Task: Look for products from Sprouts only.
Action: Mouse moved to (25, 89)
Screenshot: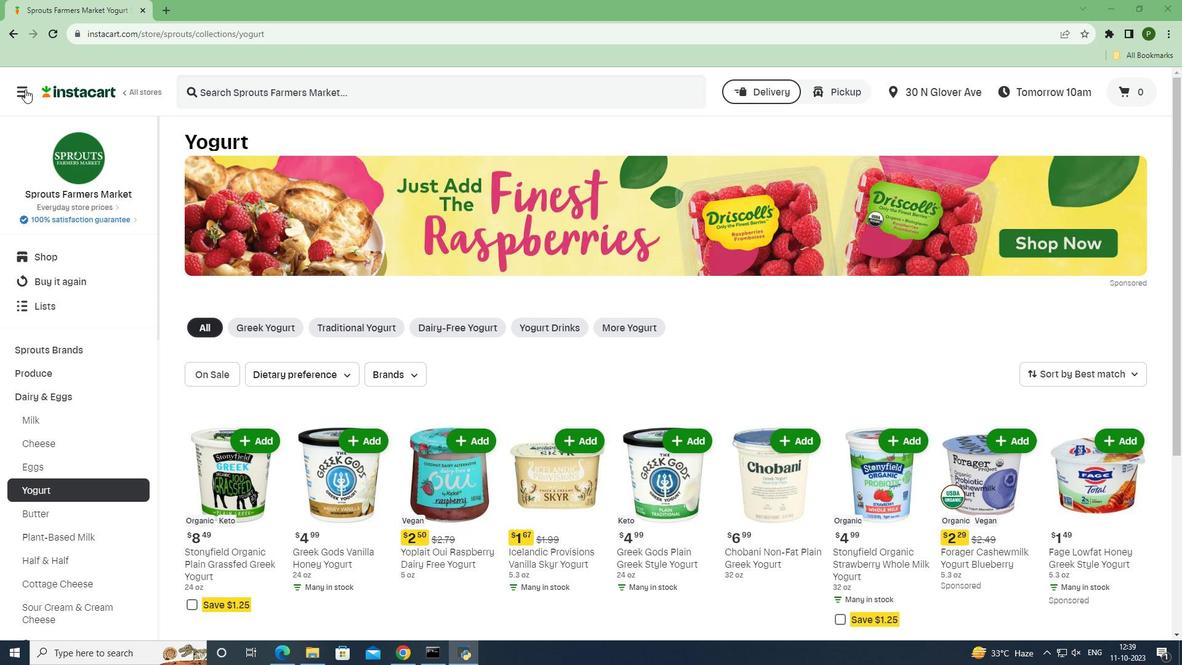 
Action: Mouse pressed left at (25, 89)
Screenshot: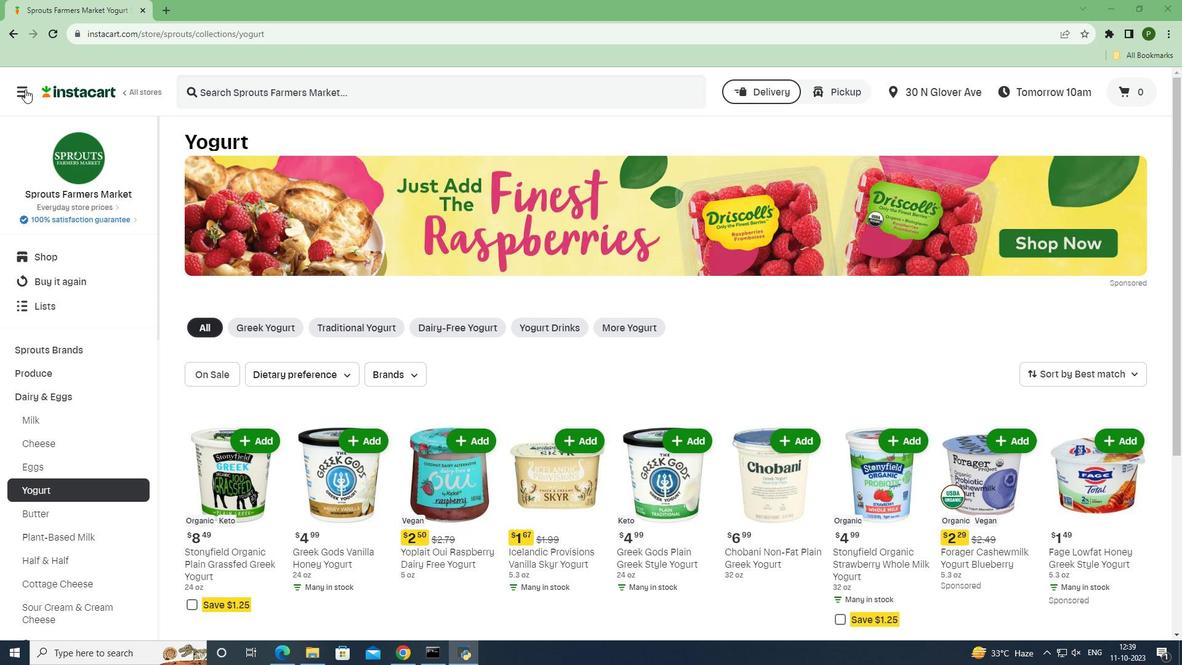 
Action: Mouse moved to (60, 325)
Screenshot: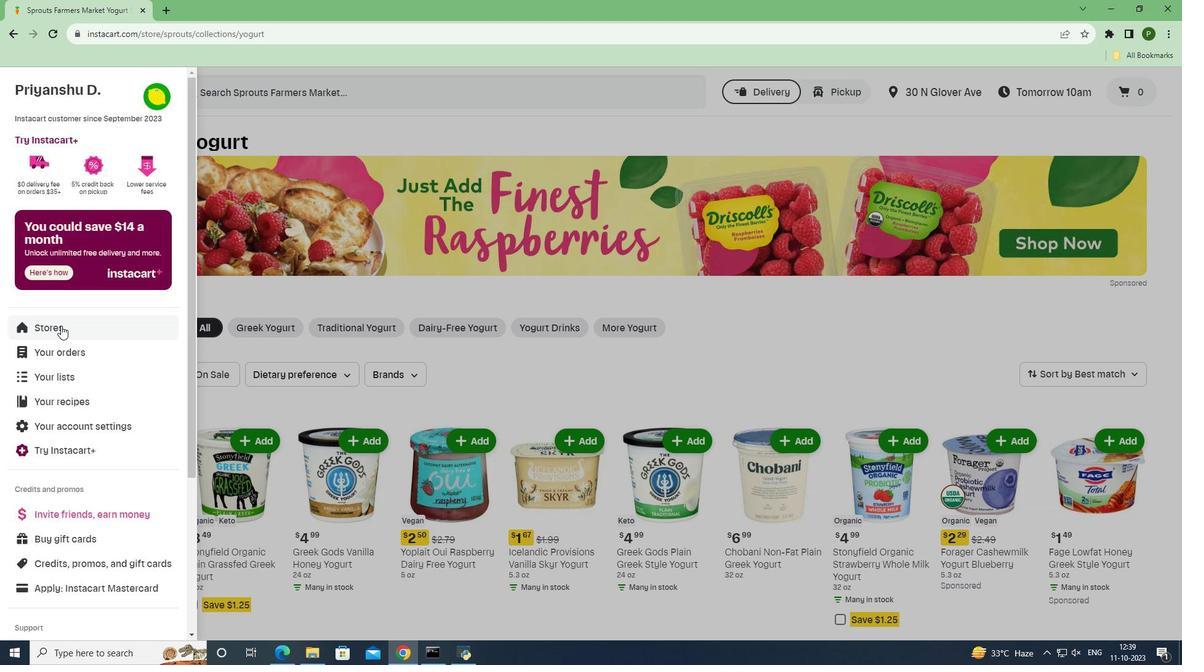 
Action: Mouse pressed left at (60, 325)
Screenshot: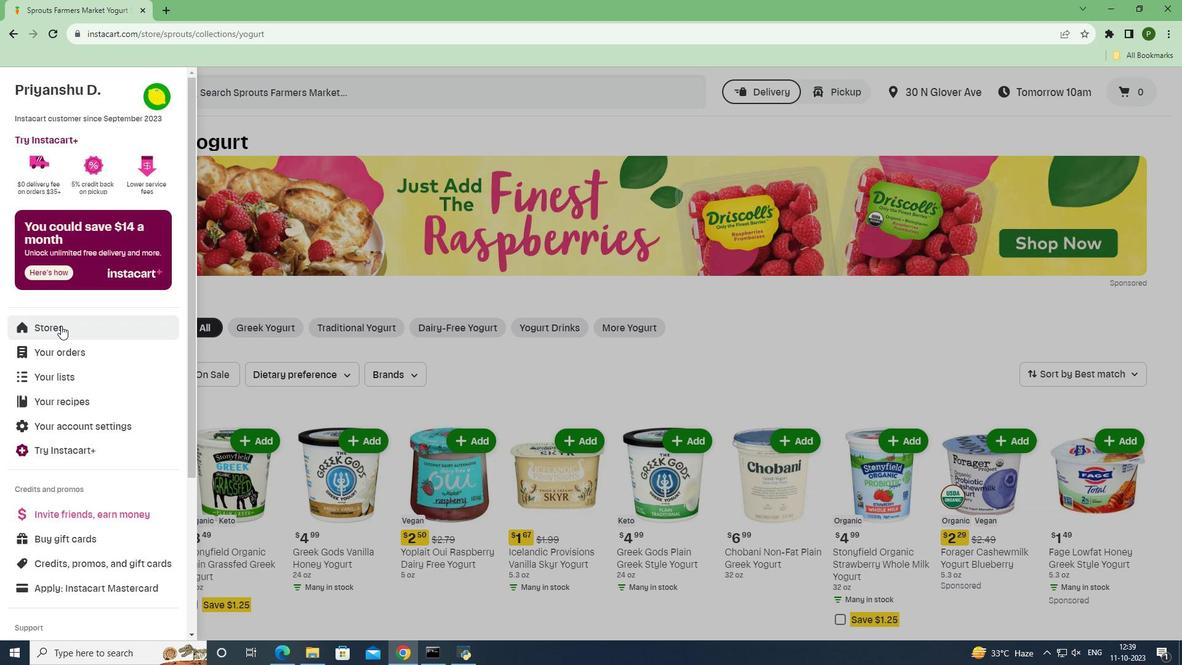 
Action: Mouse moved to (65, 323)
Screenshot: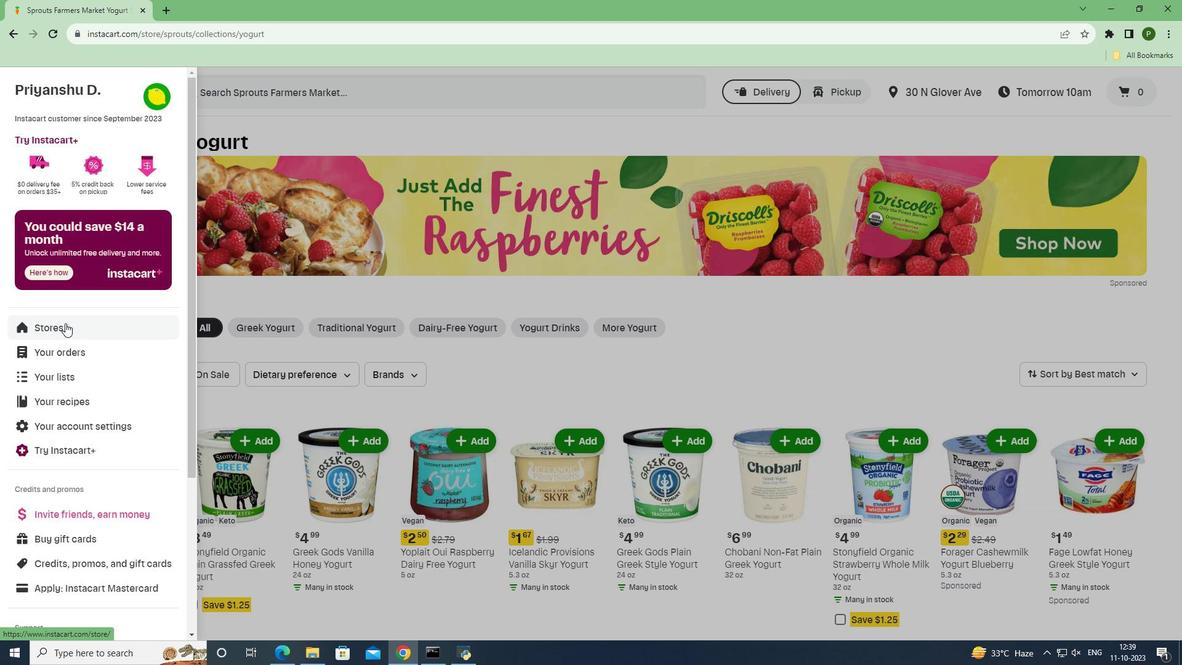 
Action: Mouse pressed left at (65, 323)
Screenshot: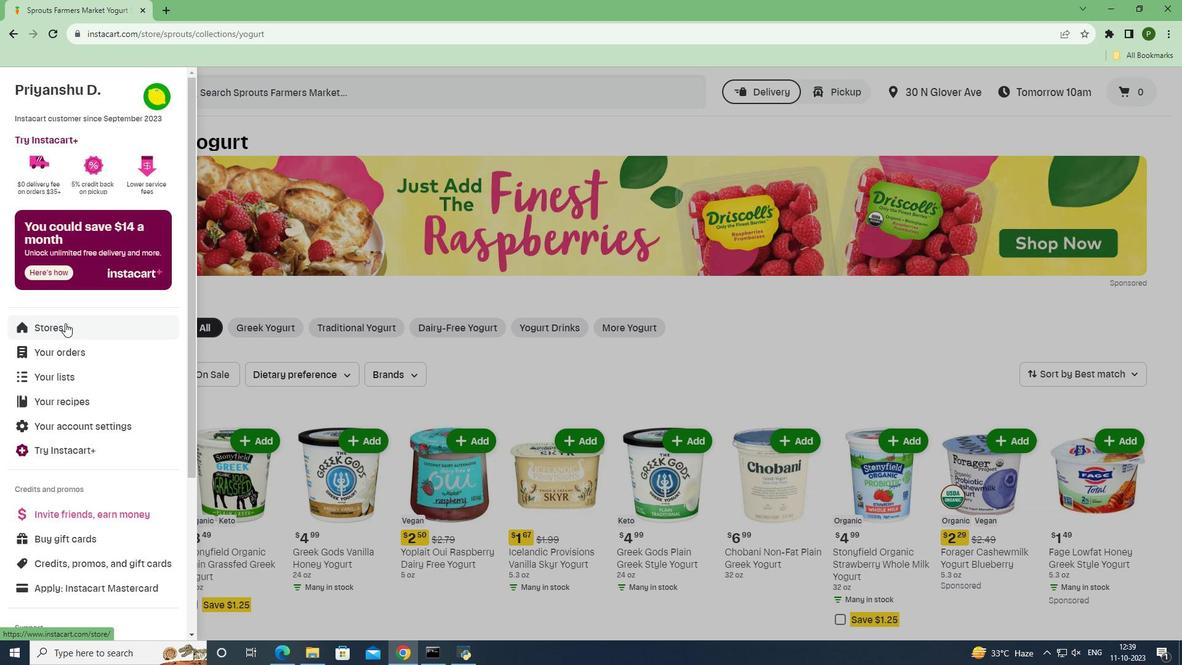 
Action: Mouse moved to (278, 139)
Screenshot: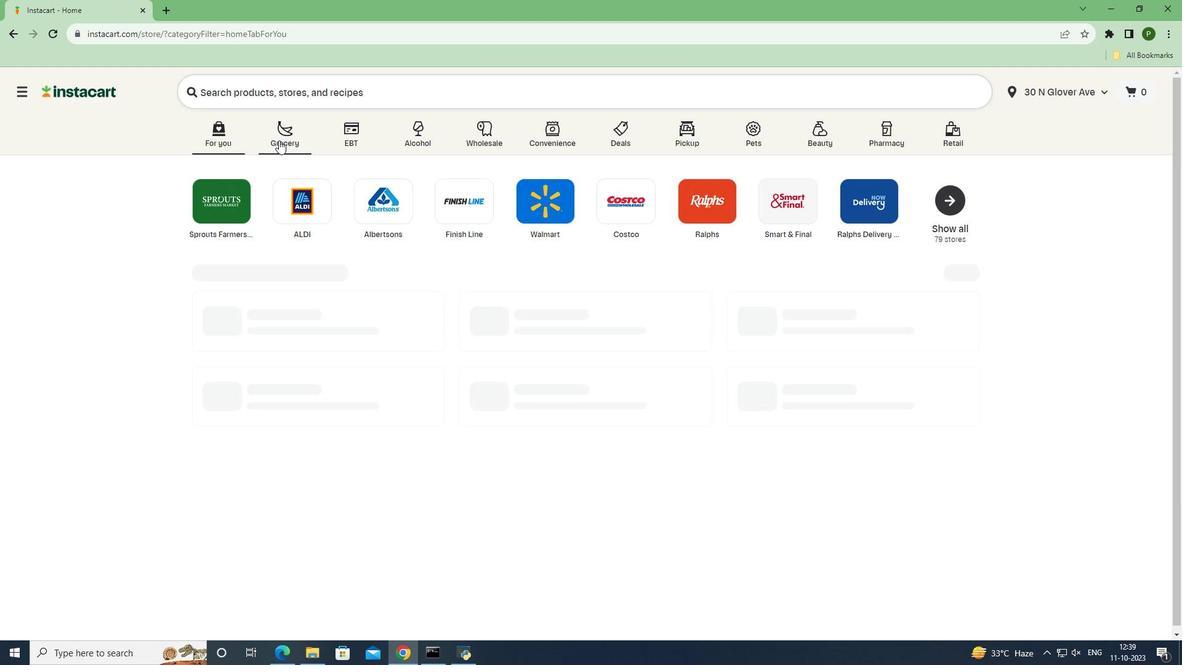 
Action: Mouse pressed left at (278, 139)
Screenshot: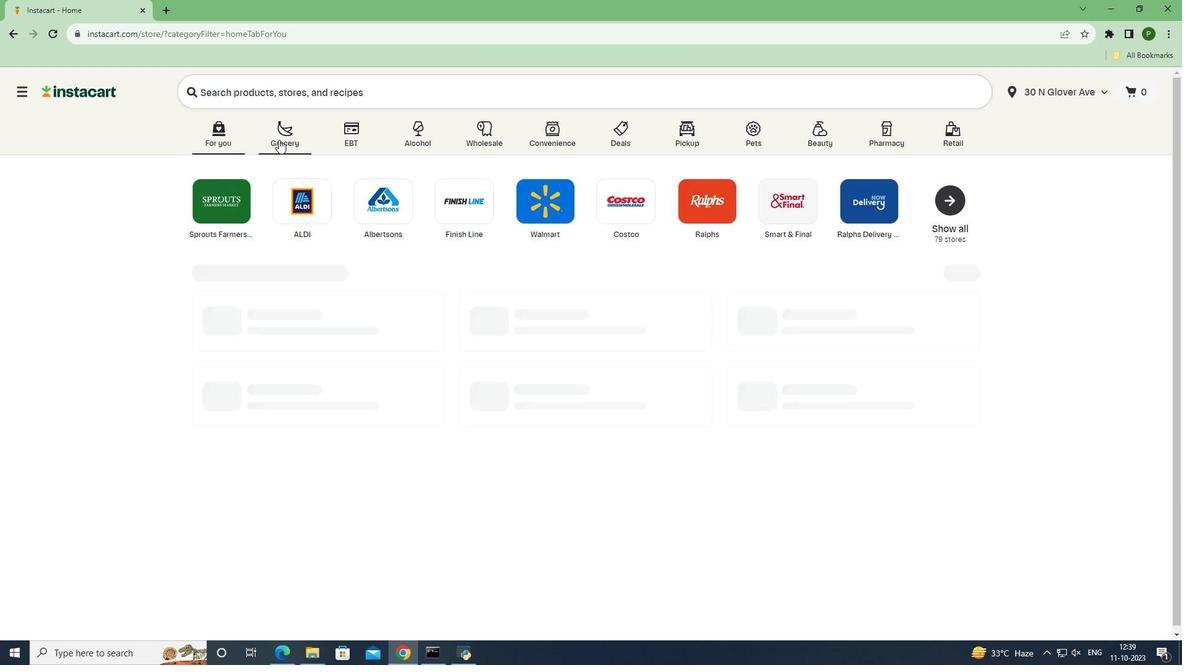 
Action: Mouse moved to (484, 291)
Screenshot: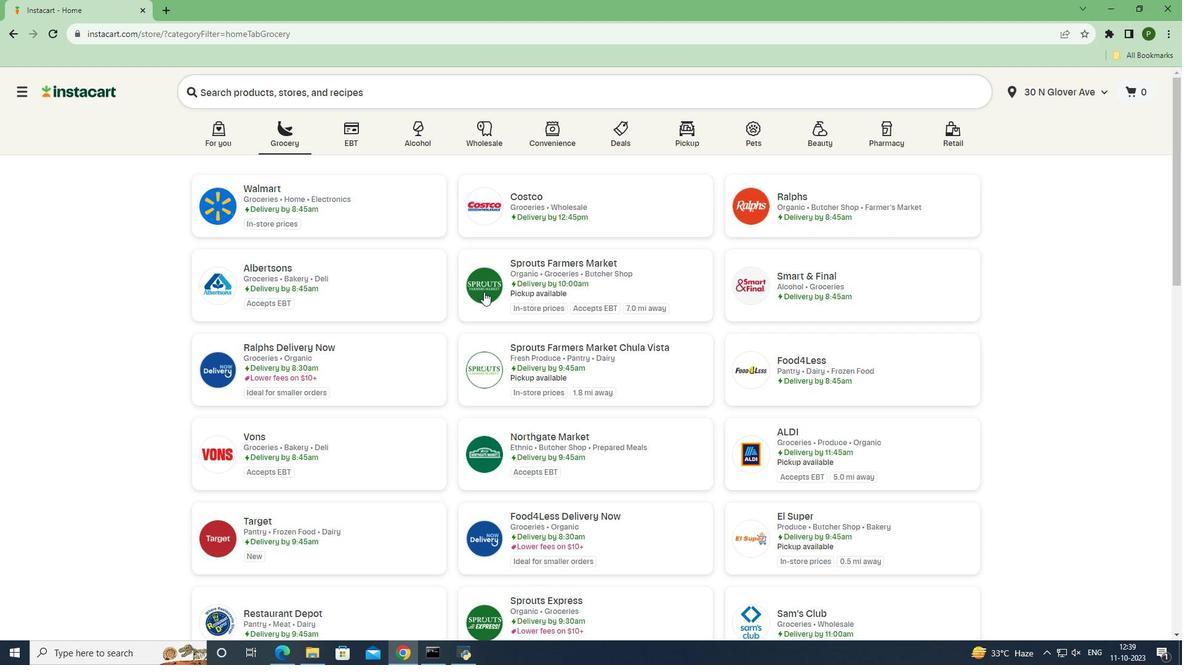
Action: Mouse pressed left at (484, 291)
Screenshot: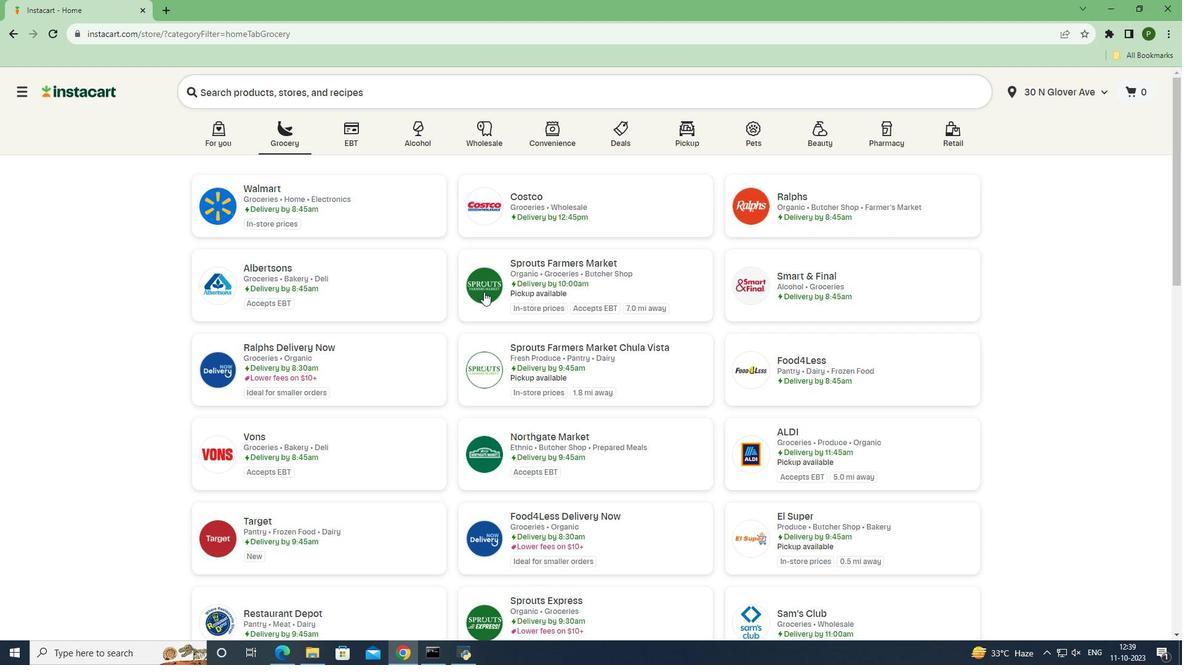 
Action: Mouse moved to (100, 397)
Screenshot: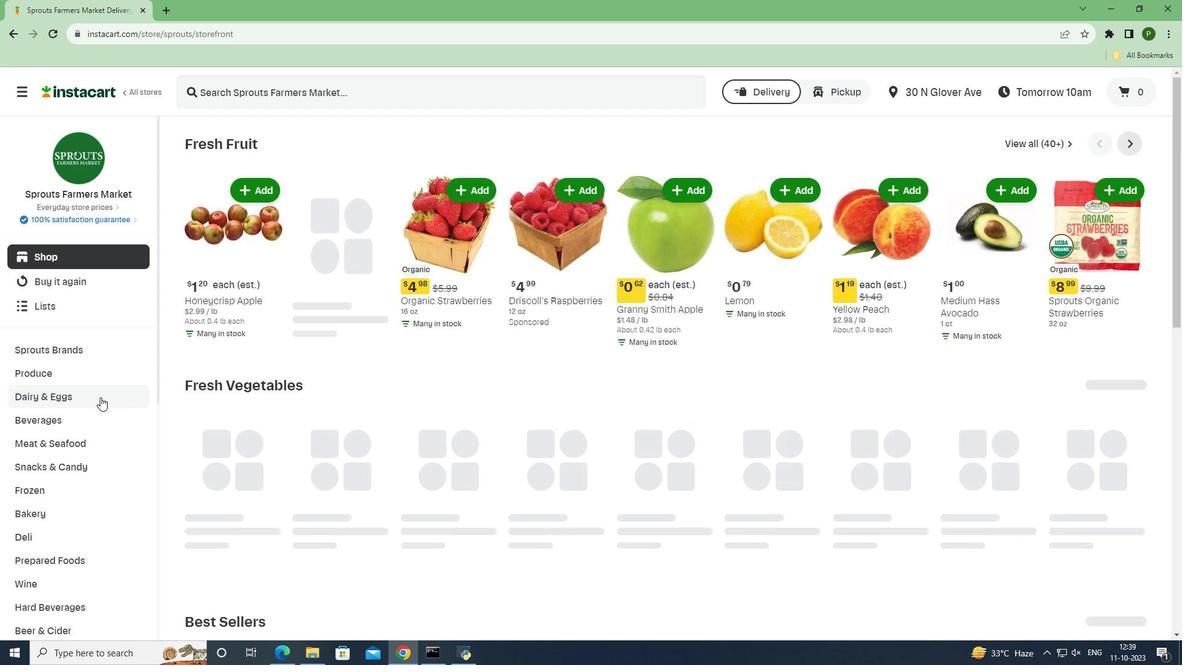 
Action: Mouse pressed left at (100, 397)
Screenshot: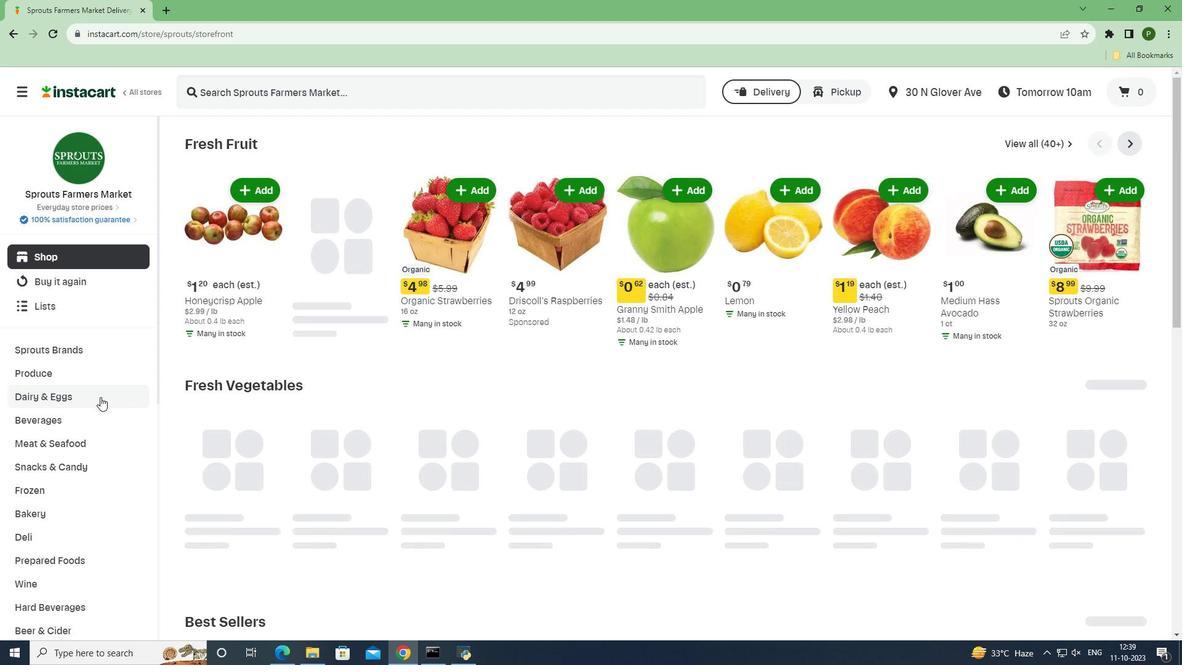 
Action: Mouse moved to (62, 512)
Screenshot: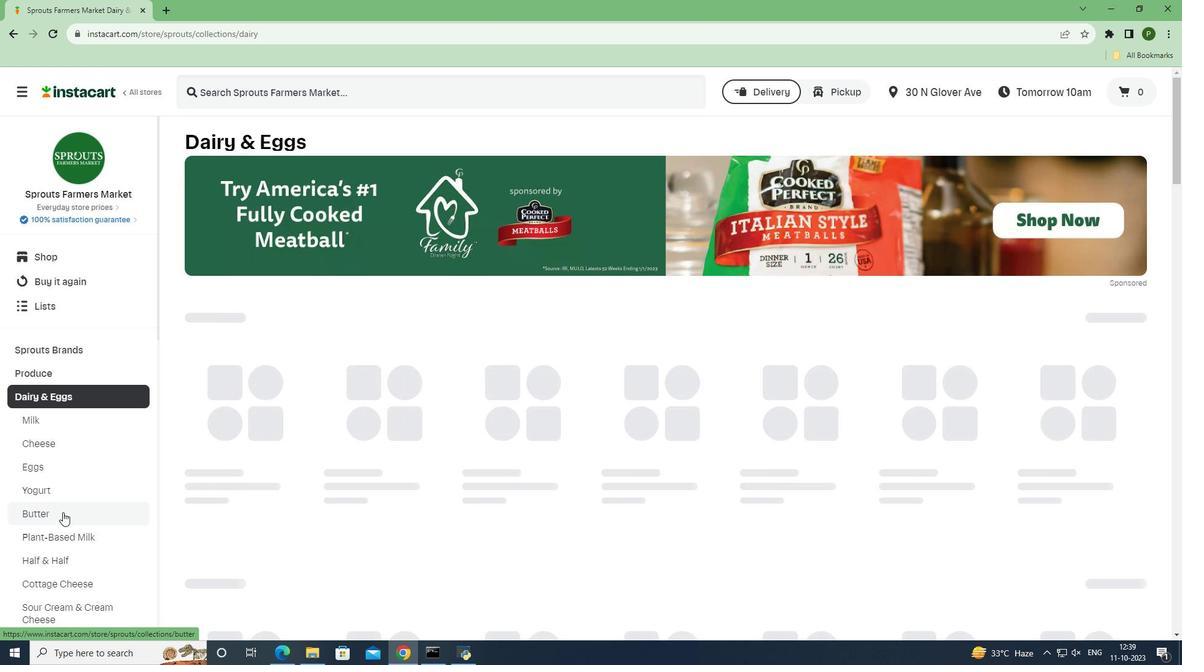 
Action: Mouse pressed left at (62, 512)
Screenshot: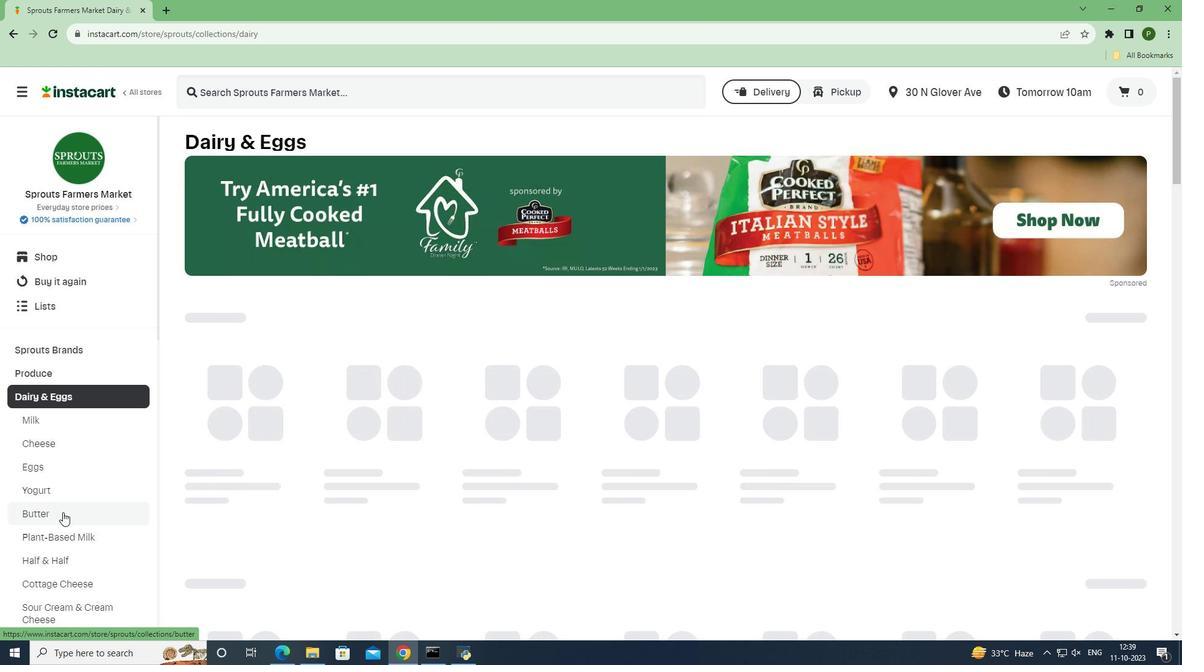 
Action: Mouse moved to (401, 264)
Screenshot: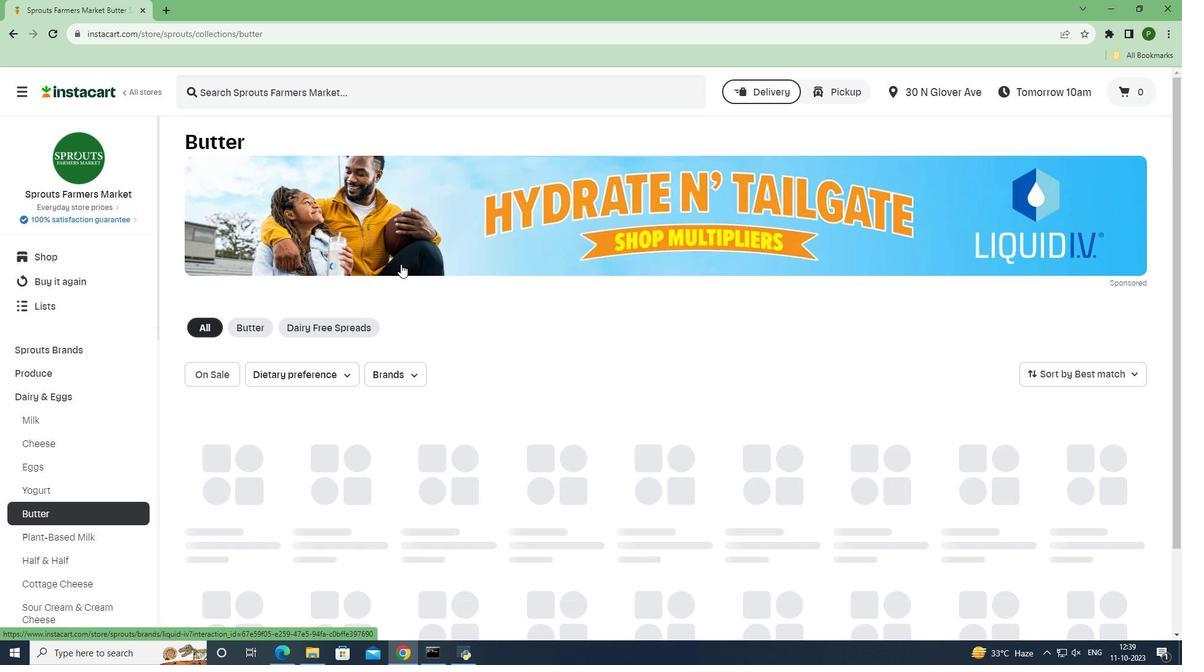 
Action: Mouse scrolled (401, 263) with delta (0, 0)
Screenshot: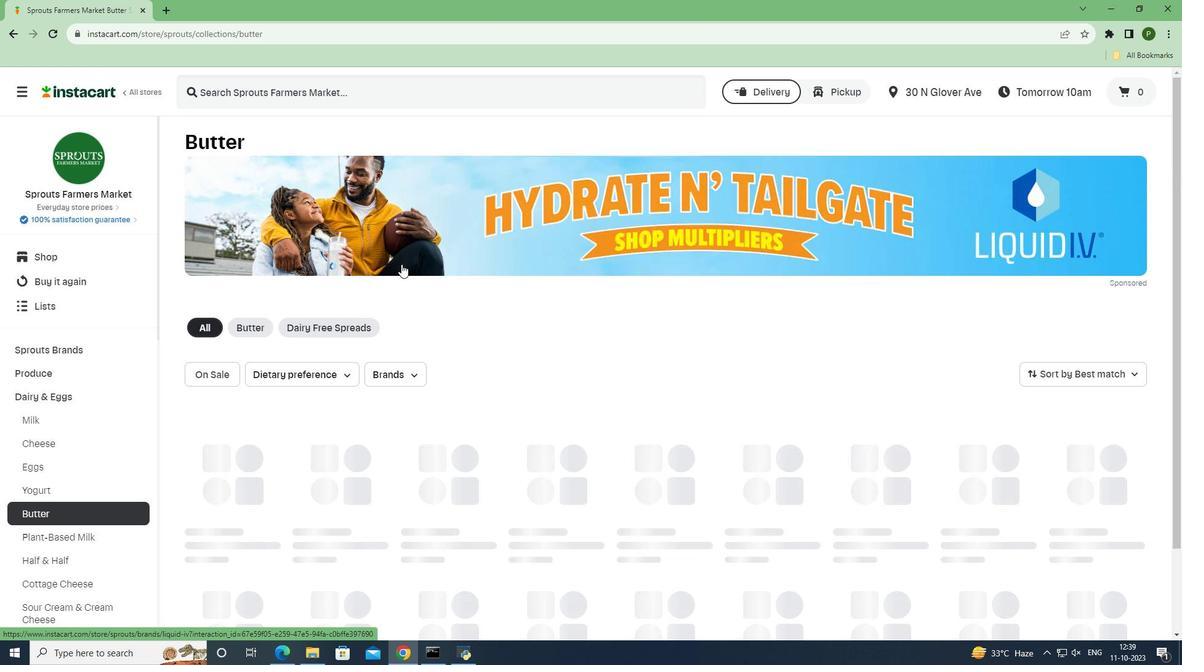 
Action: Mouse scrolled (401, 263) with delta (0, 0)
Screenshot: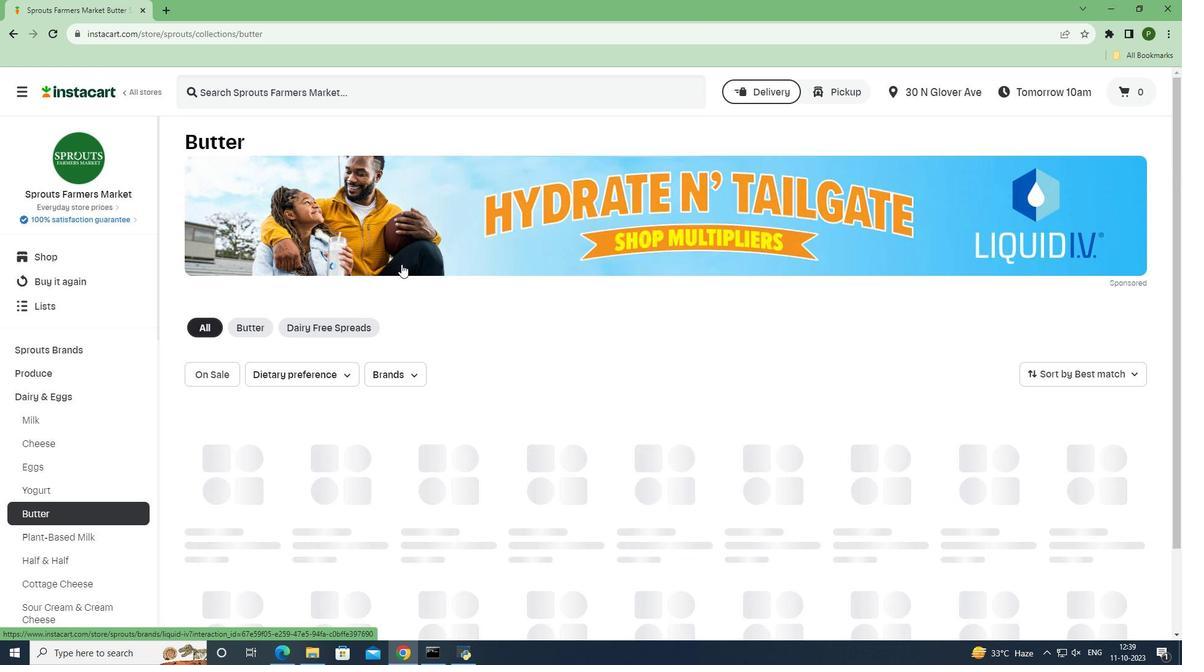 
Action: Mouse scrolled (401, 263) with delta (0, 0)
Screenshot: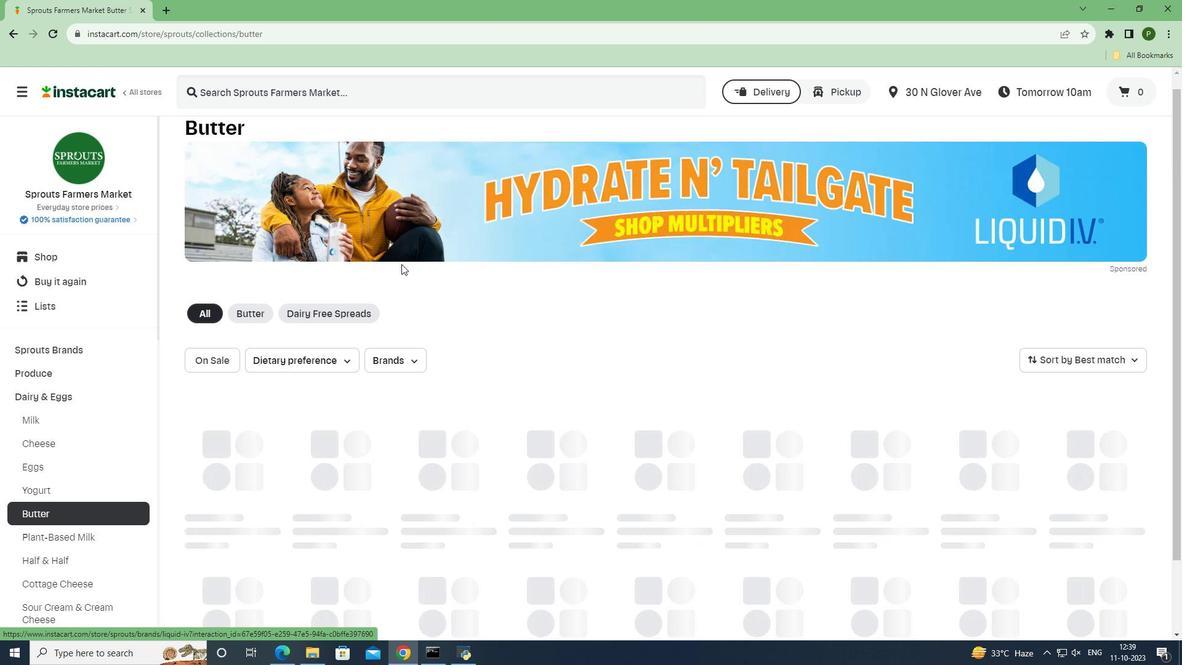 
Action: Mouse scrolled (401, 263) with delta (0, 0)
Screenshot: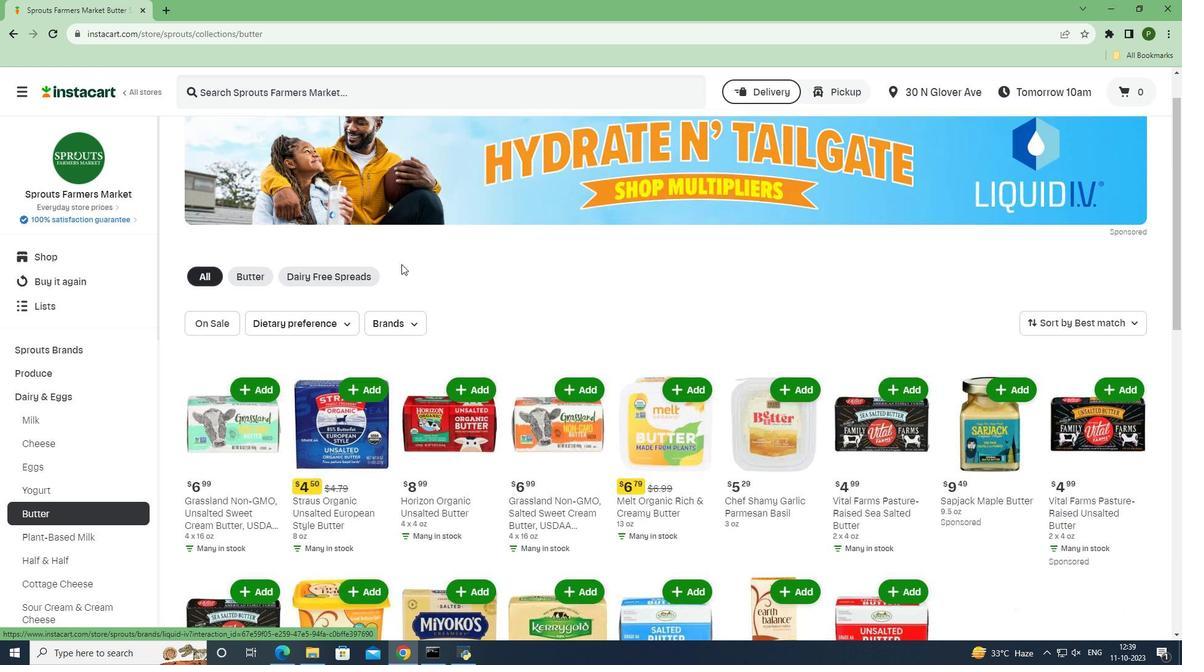 
Action: Mouse moved to (399, 155)
Screenshot: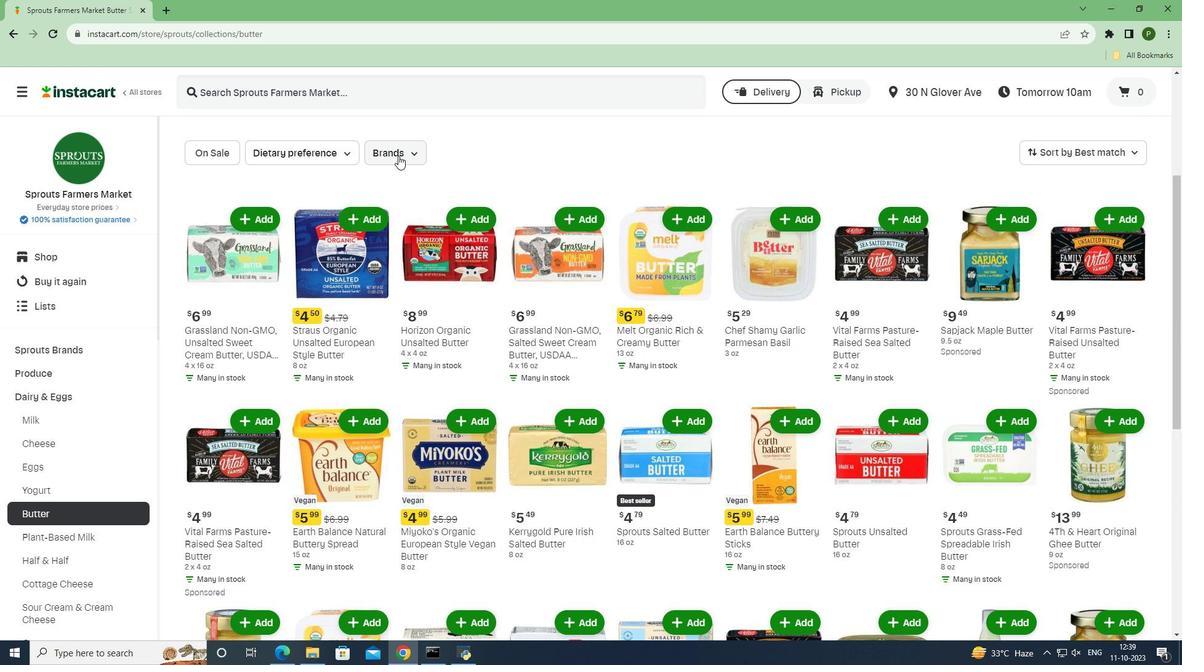 
Action: Mouse pressed left at (399, 155)
Screenshot: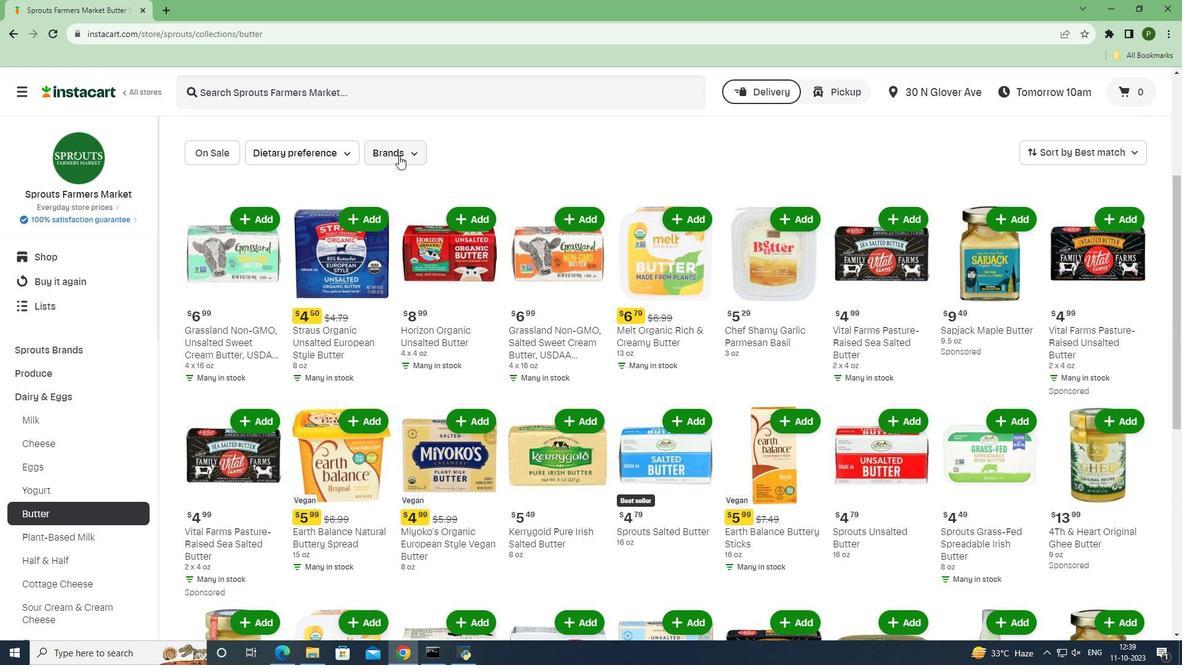 
Action: Mouse moved to (428, 220)
Screenshot: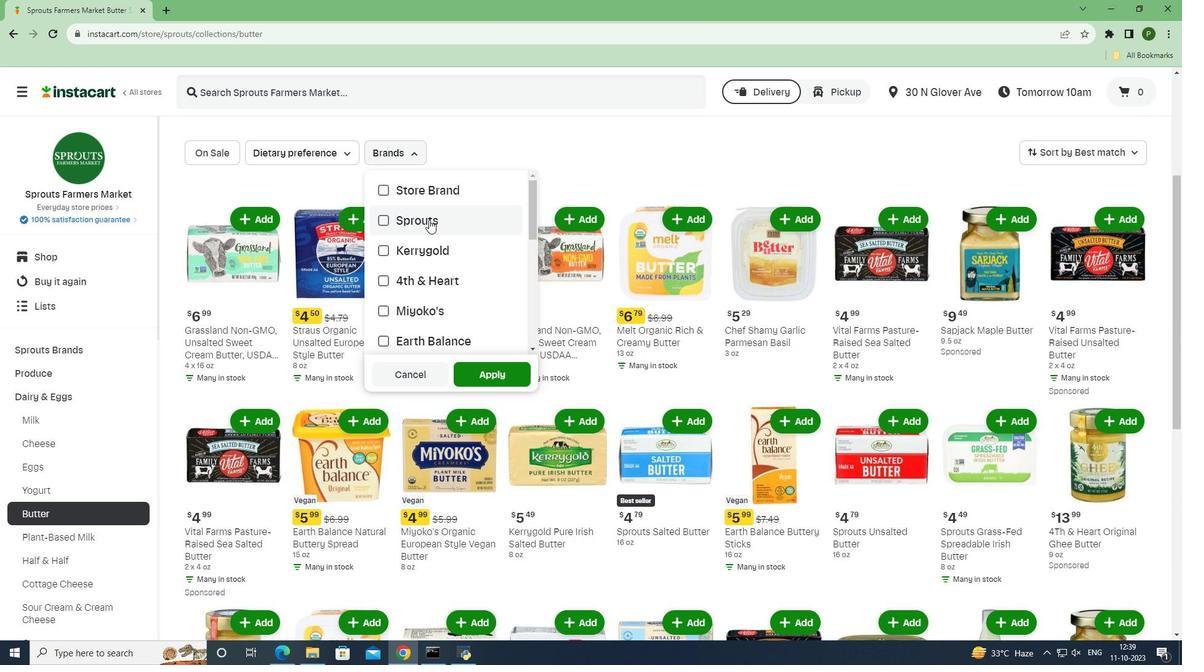 
Action: Mouse pressed left at (428, 220)
Screenshot: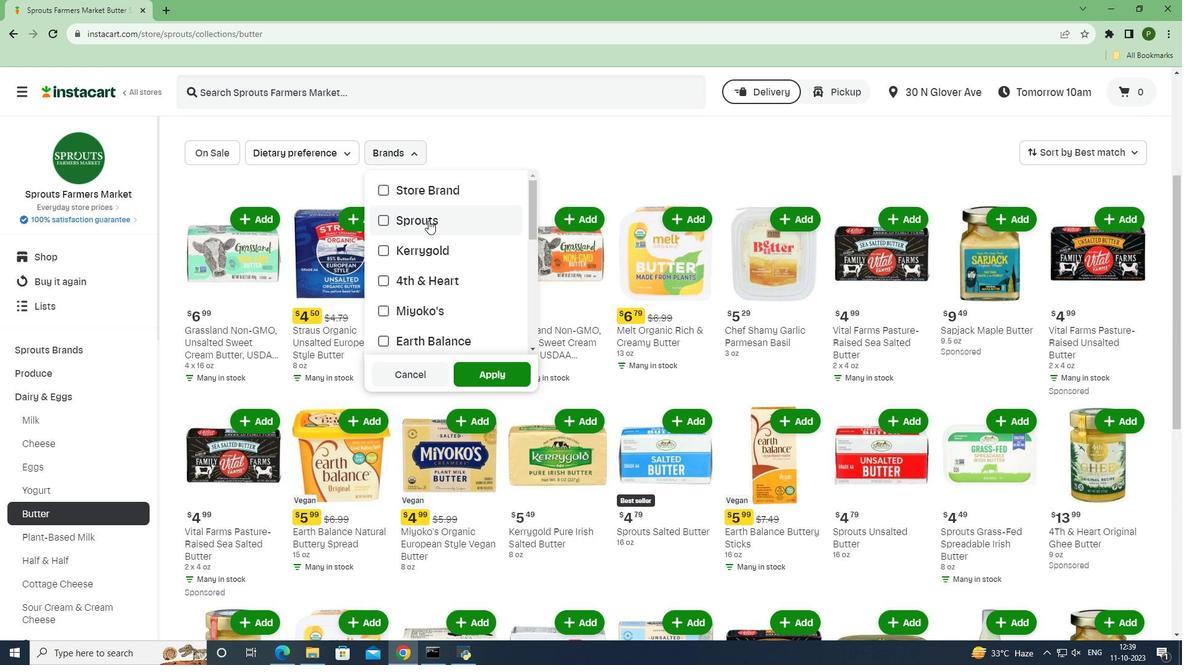 
Action: Mouse moved to (471, 370)
Screenshot: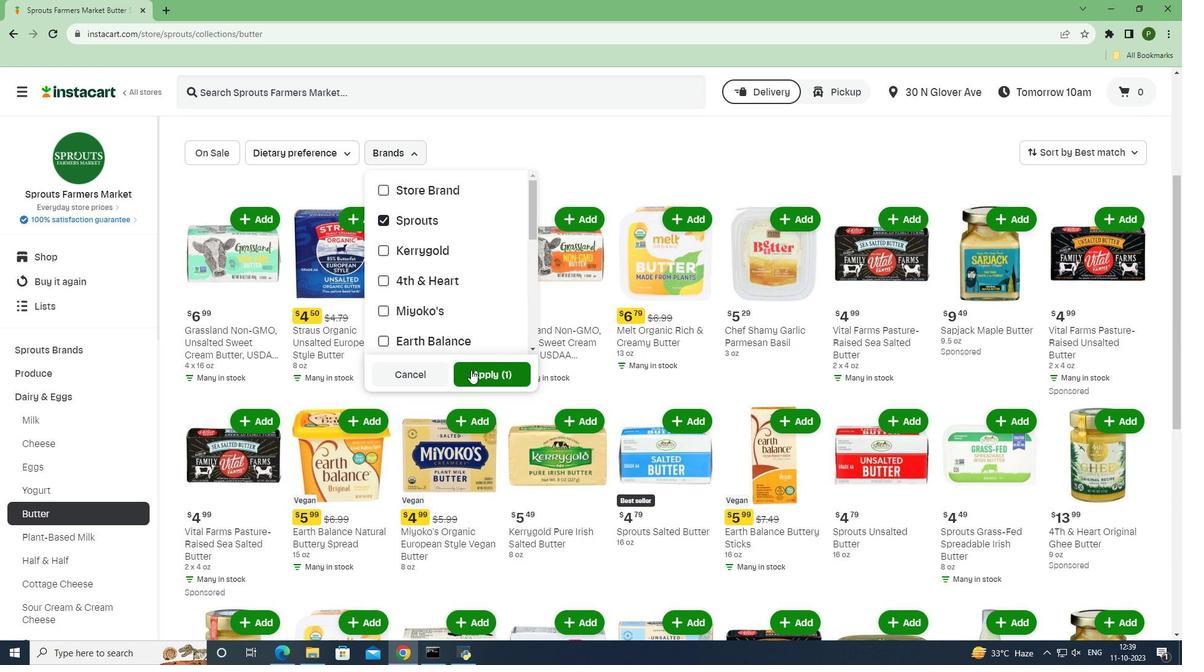 
Action: Mouse pressed left at (471, 370)
Screenshot: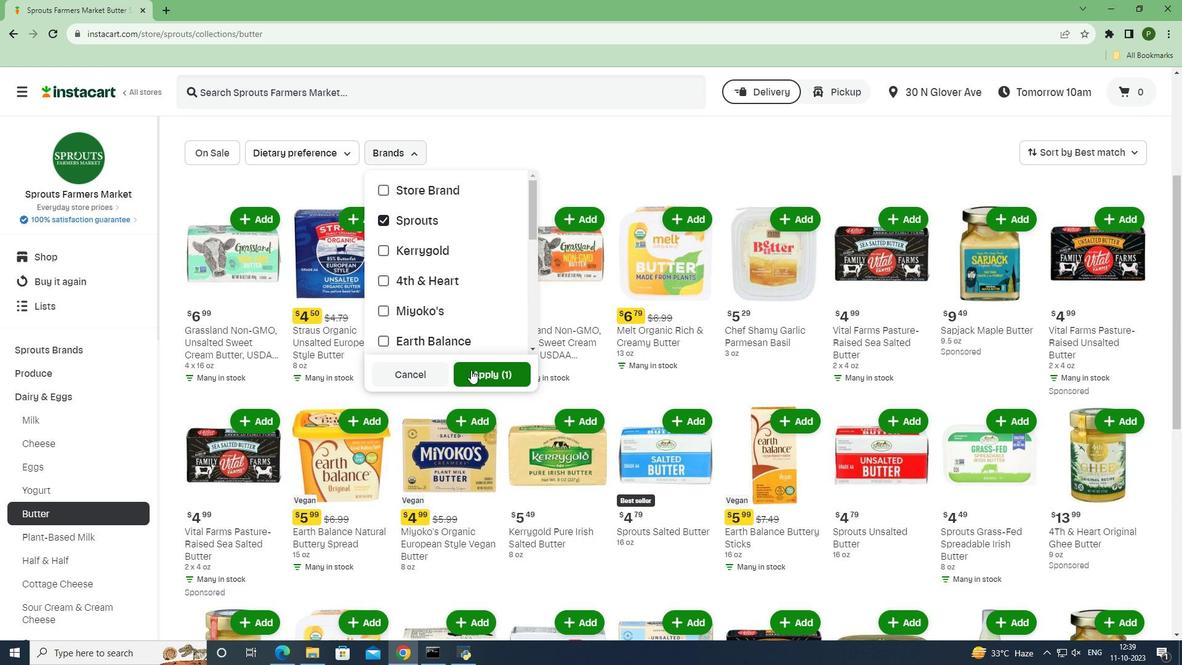 
Action: Mouse moved to (625, 454)
Screenshot: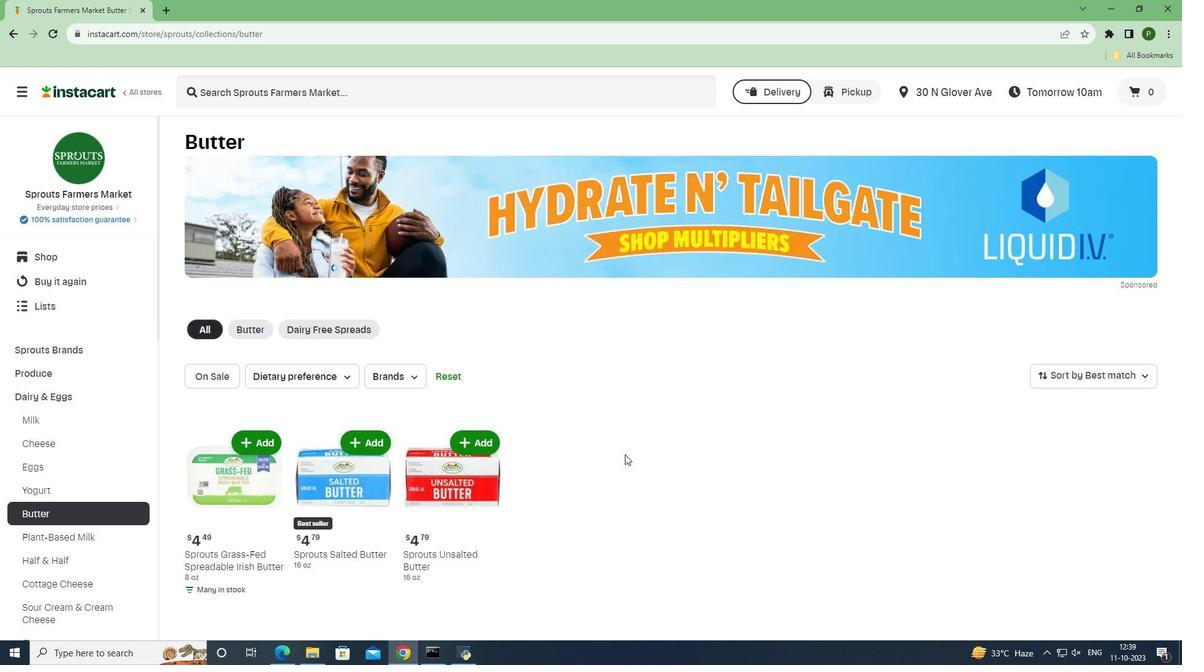 
